 Task: In new connection recomendation choose email frequency LlnkedIn recommended.
Action: Mouse moved to (712, 60)
Screenshot: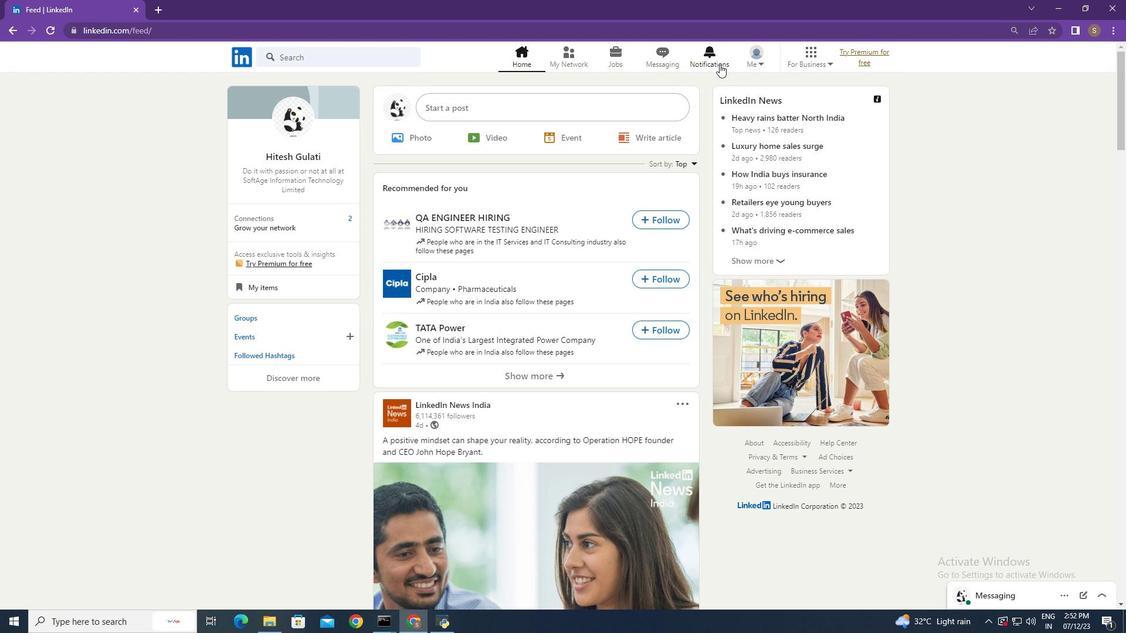 
Action: Mouse pressed left at (712, 60)
Screenshot: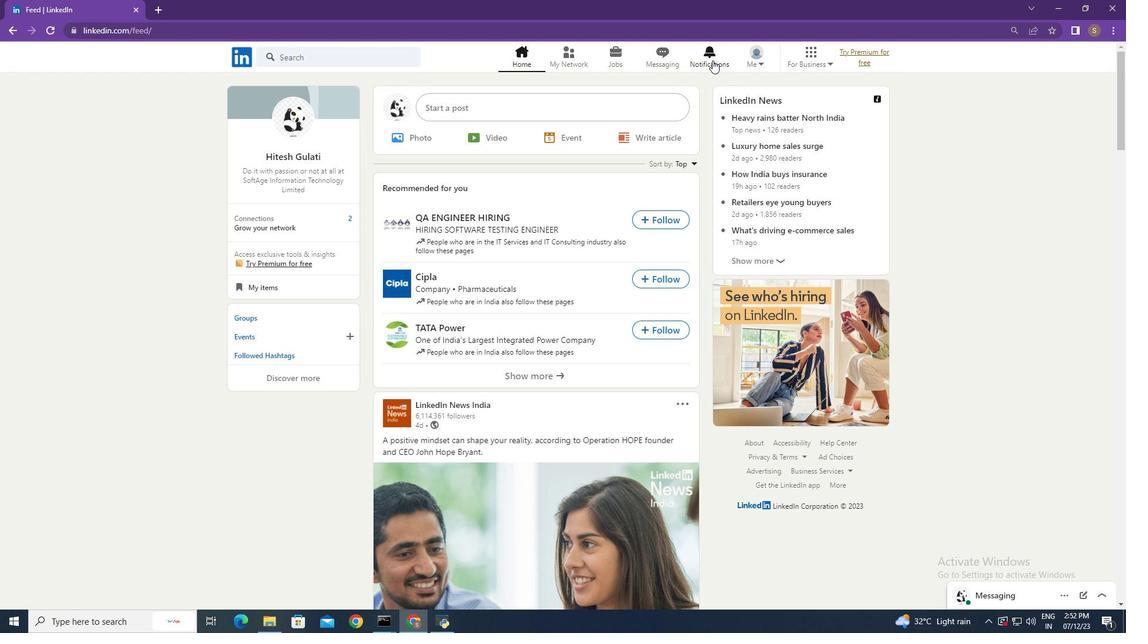 
Action: Mouse moved to (269, 132)
Screenshot: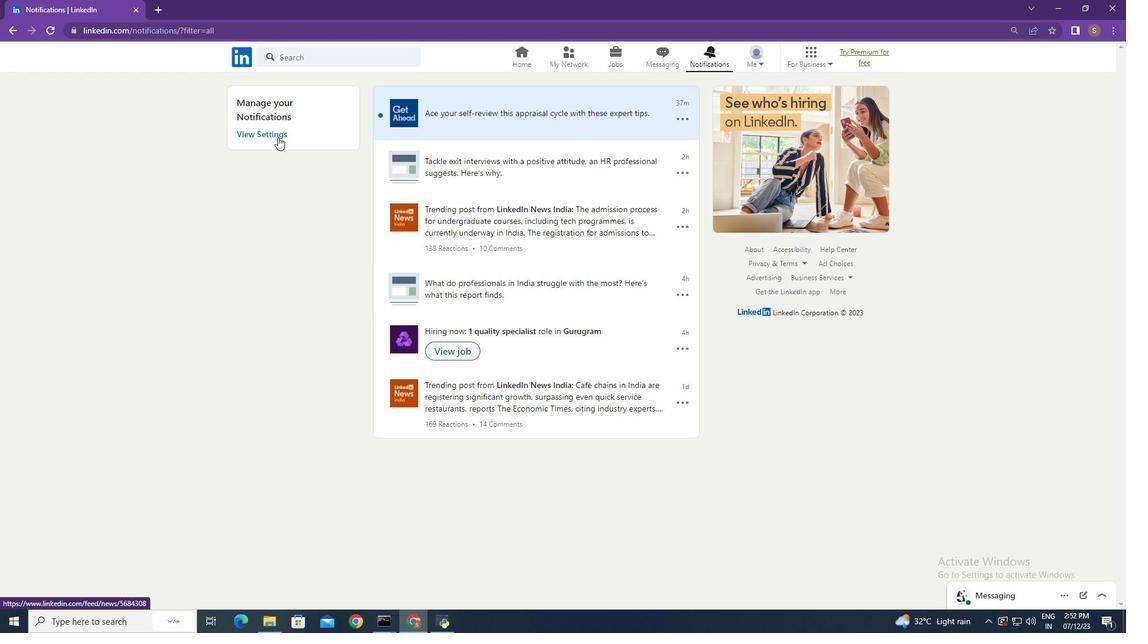 
Action: Mouse pressed left at (269, 132)
Screenshot: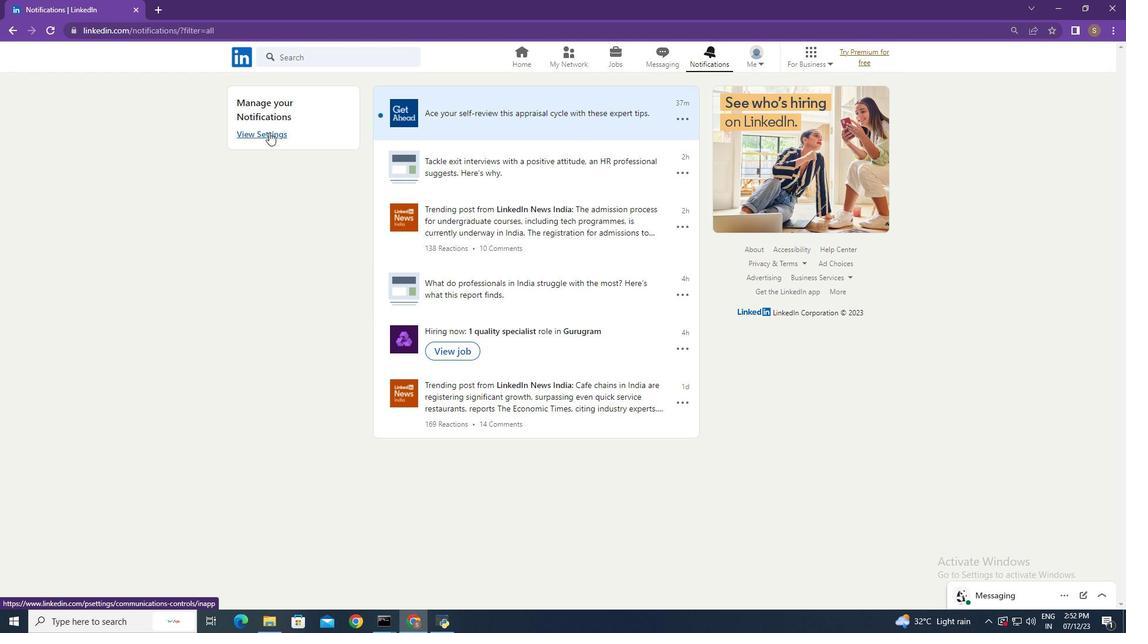 
Action: Mouse moved to (707, 239)
Screenshot: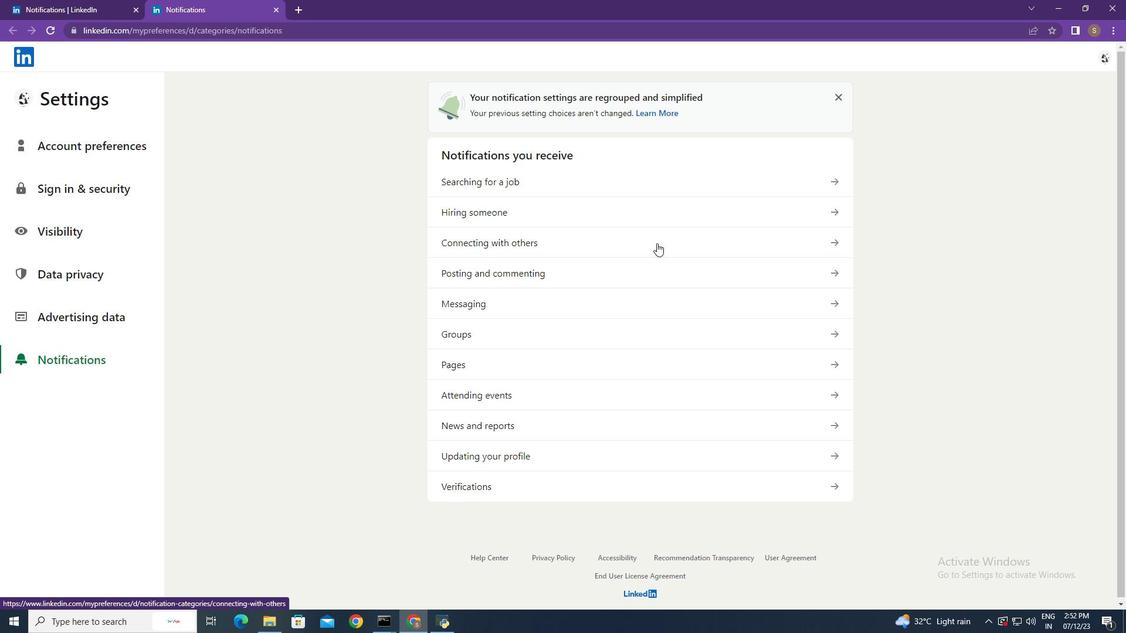 
Action: Mouse pressed left at (707, 239)
Screenshot: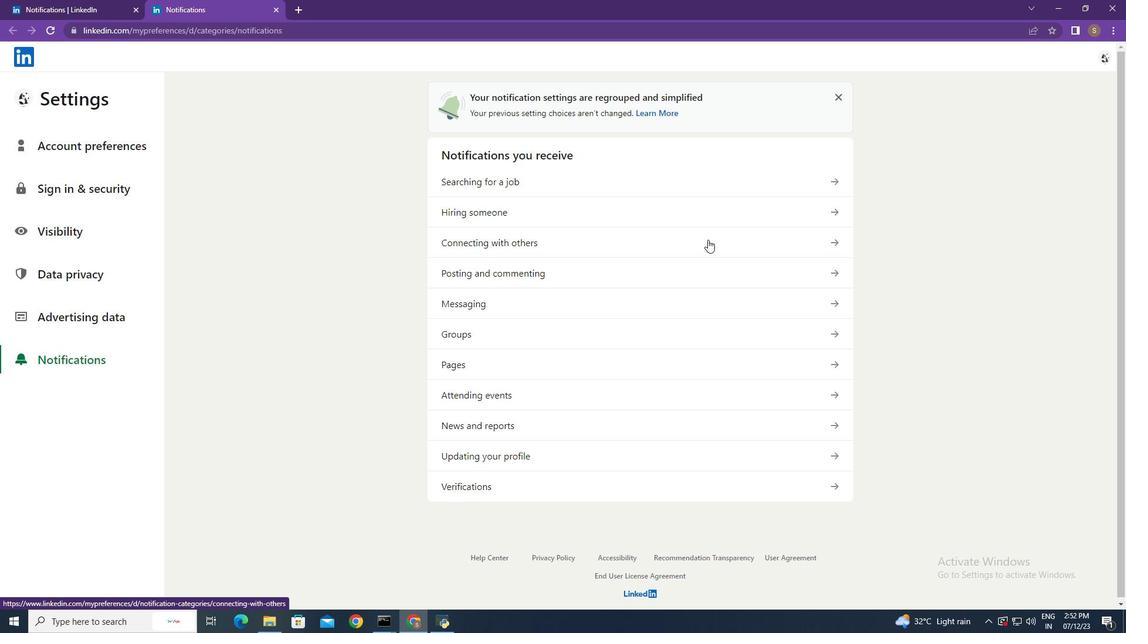 
Action: Mouse moved to (784, 252)
Screenshot: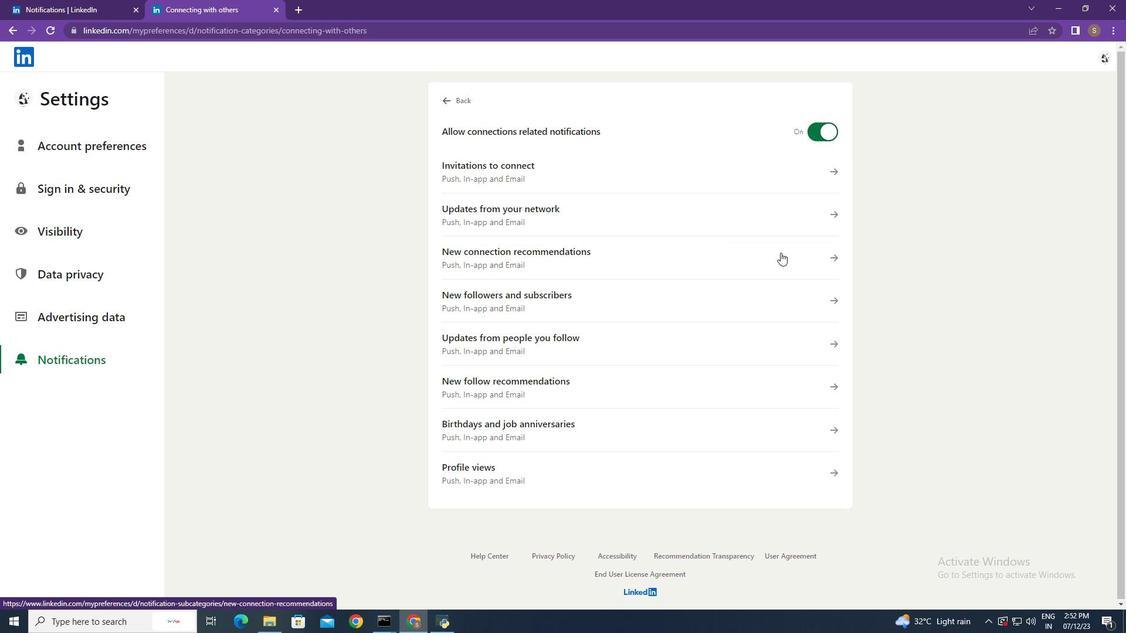 
Action: Mouse pressed left at (784, 252)
Screenshot: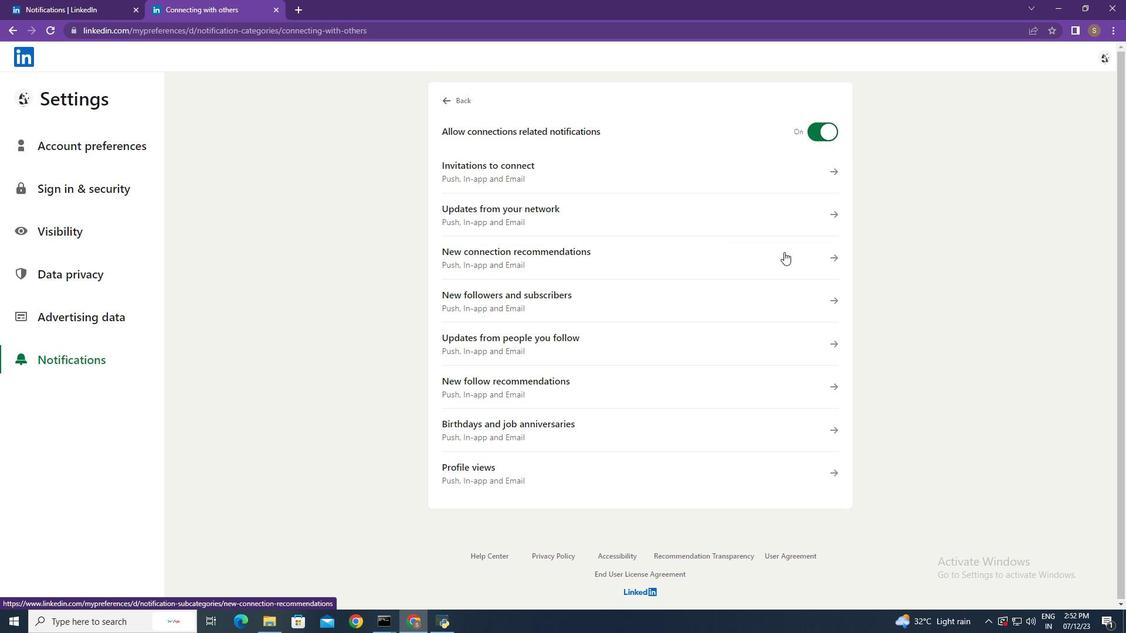 
Action: Mouse moved to (458, 433)
Screenshot: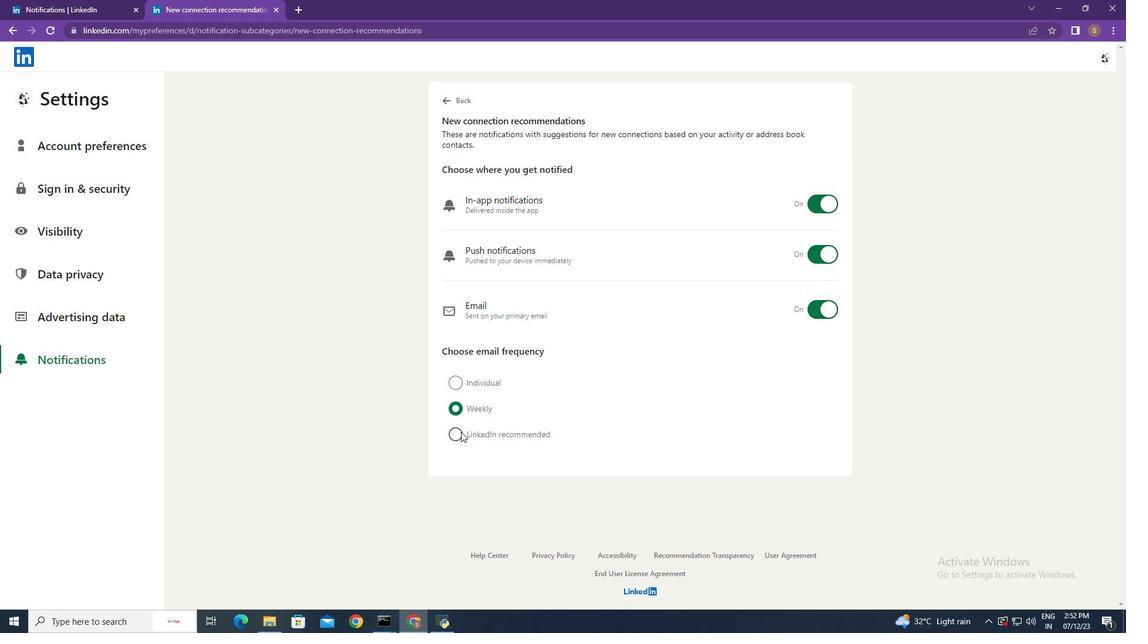 
Action: Mouse pressed left at (458, 433)
Screenshot: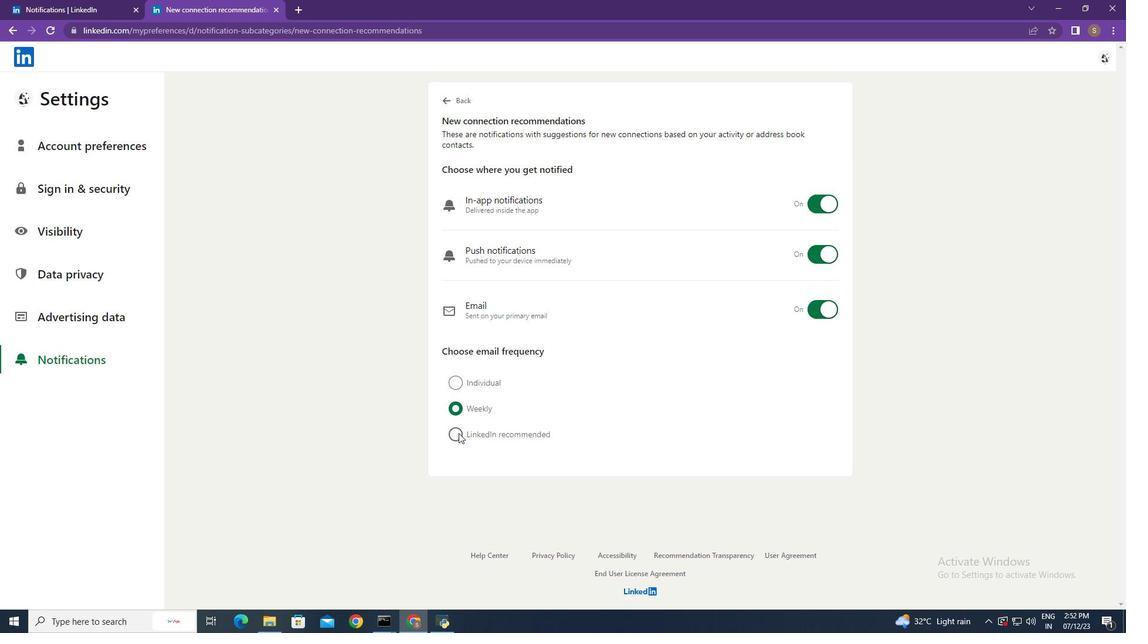 
Action: Mouse moved to (319, 246)
Screenshot: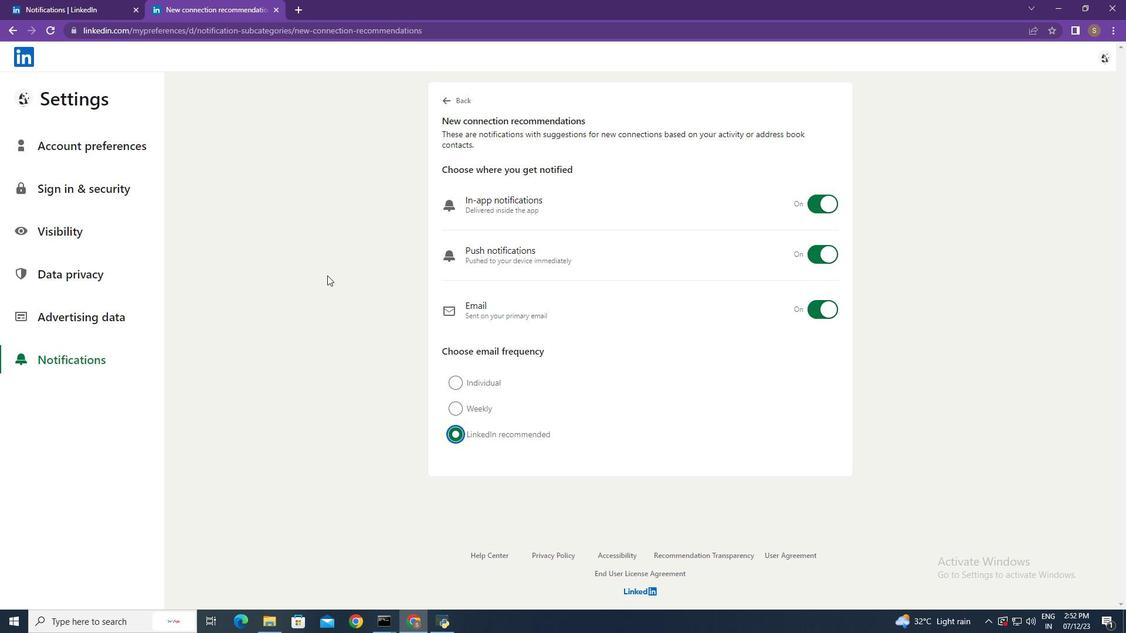 
